 Task: Check for schools in the map.
Action: Key pressed new
Screenshot: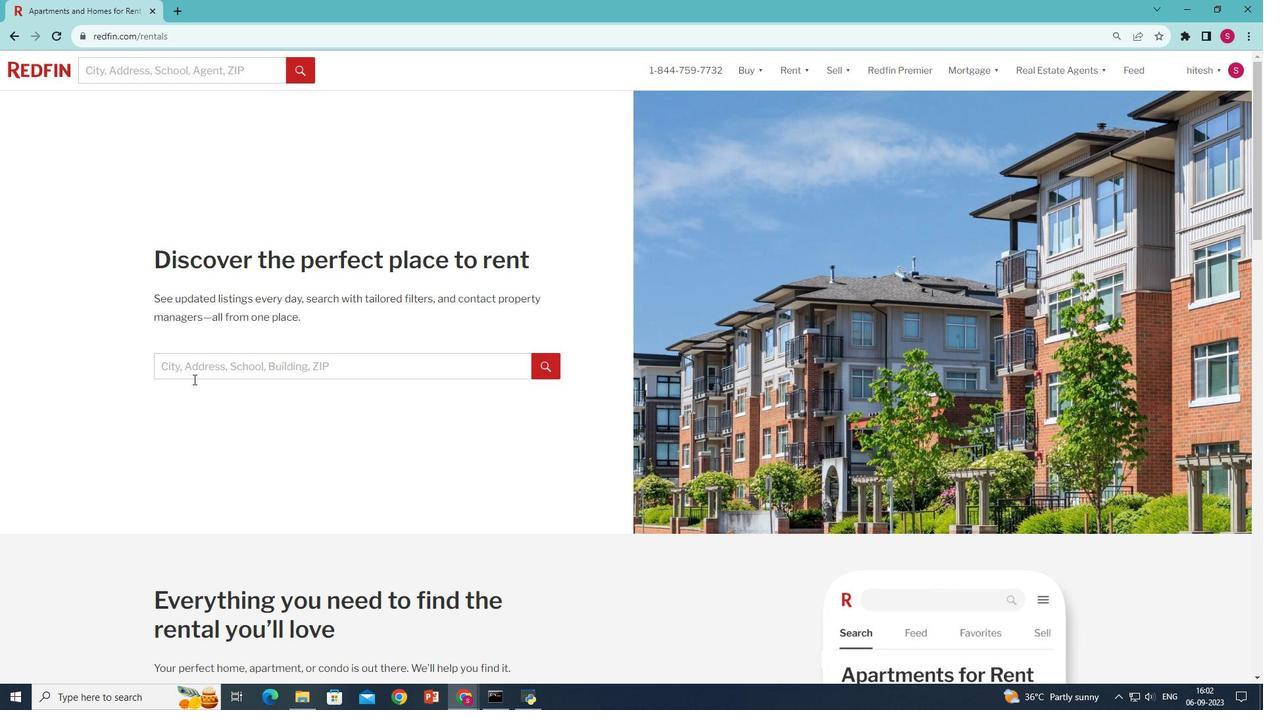 
Action: Mouse pressed left at (193, 379)
Screenshot: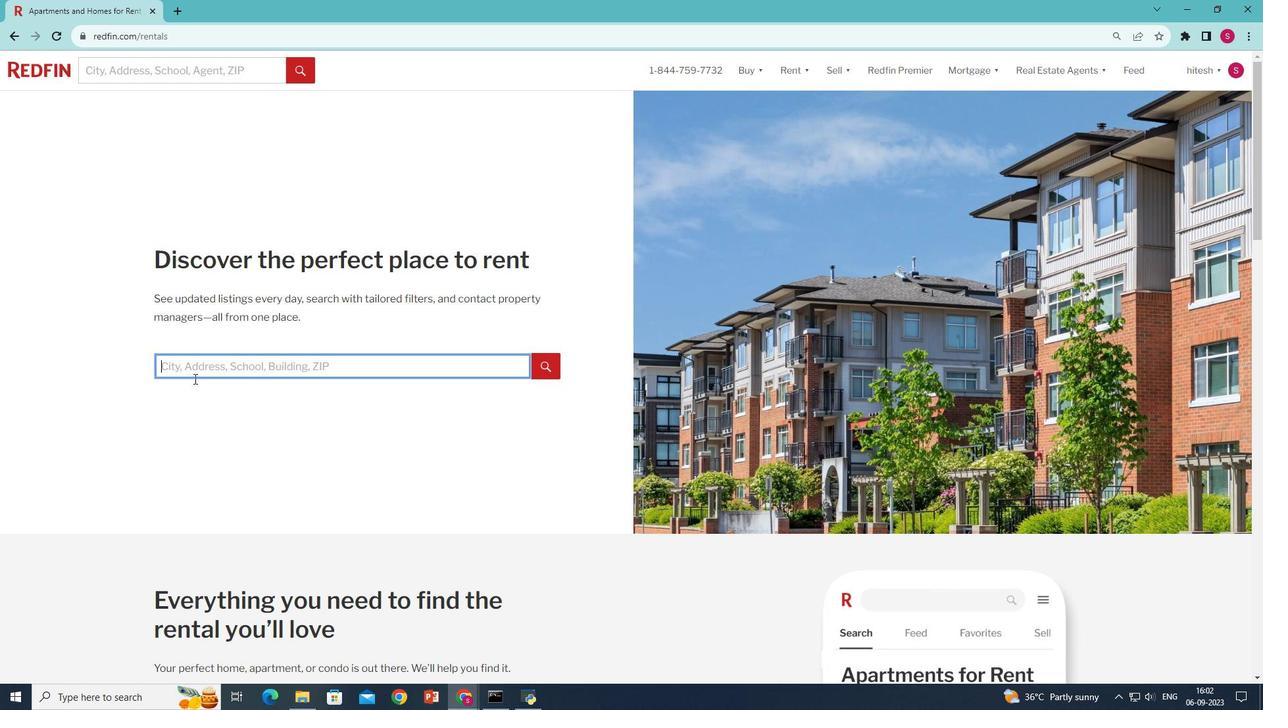 
Action: Mouse moved to (194, 378)
Screenshot: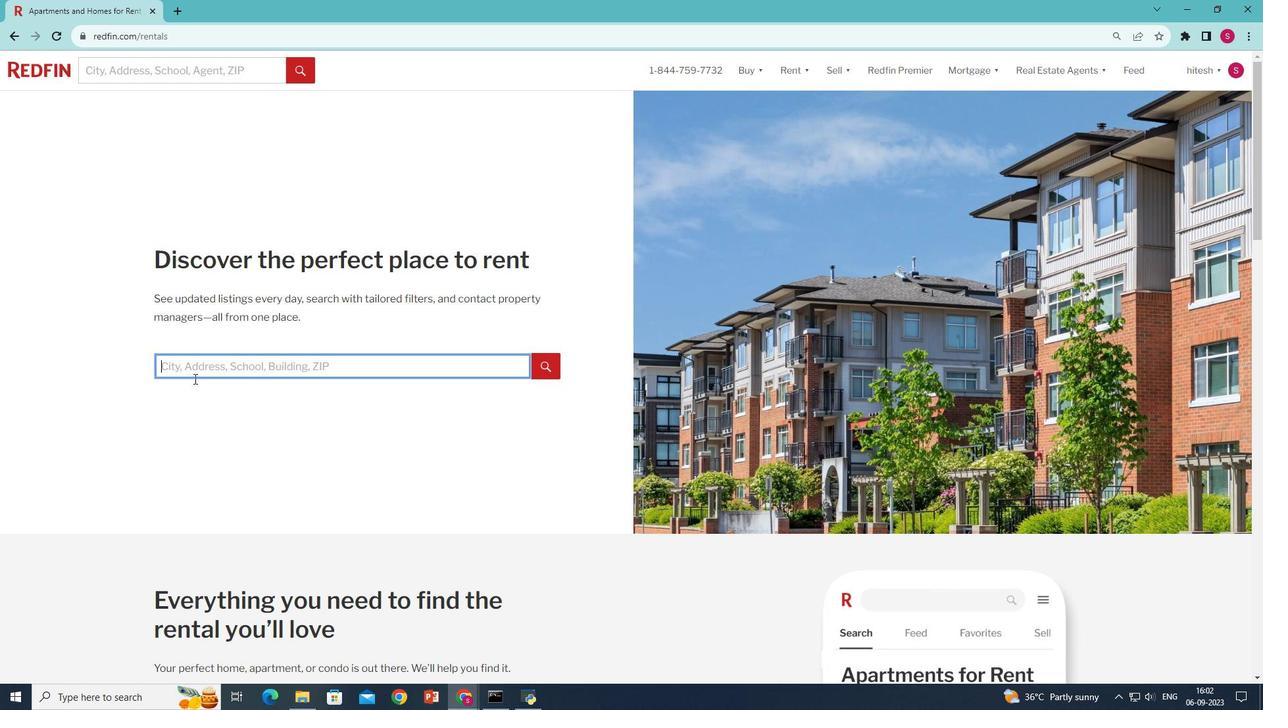 
Action: Key pressed new<Key.space>york,<Key.space>ny,<Key.space>usa<Key.enter>
Screenshot: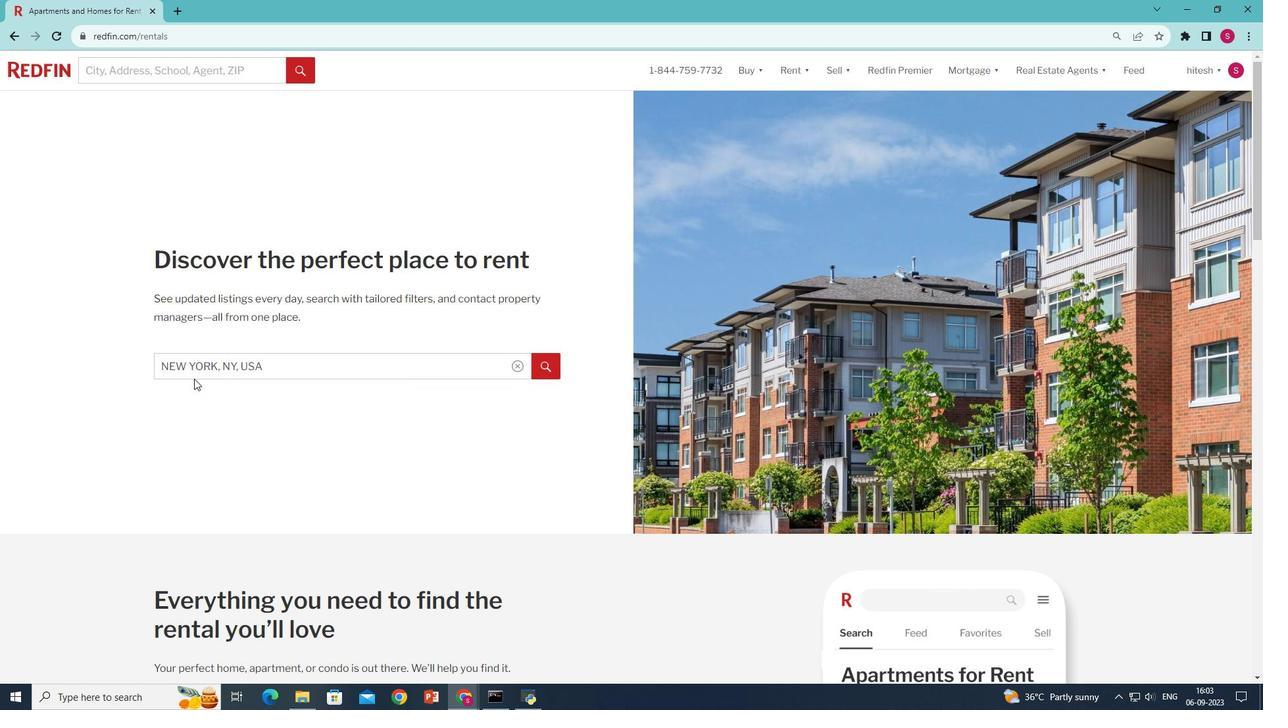 
Action: Mouse moved to (1223, 534)
Screenshot: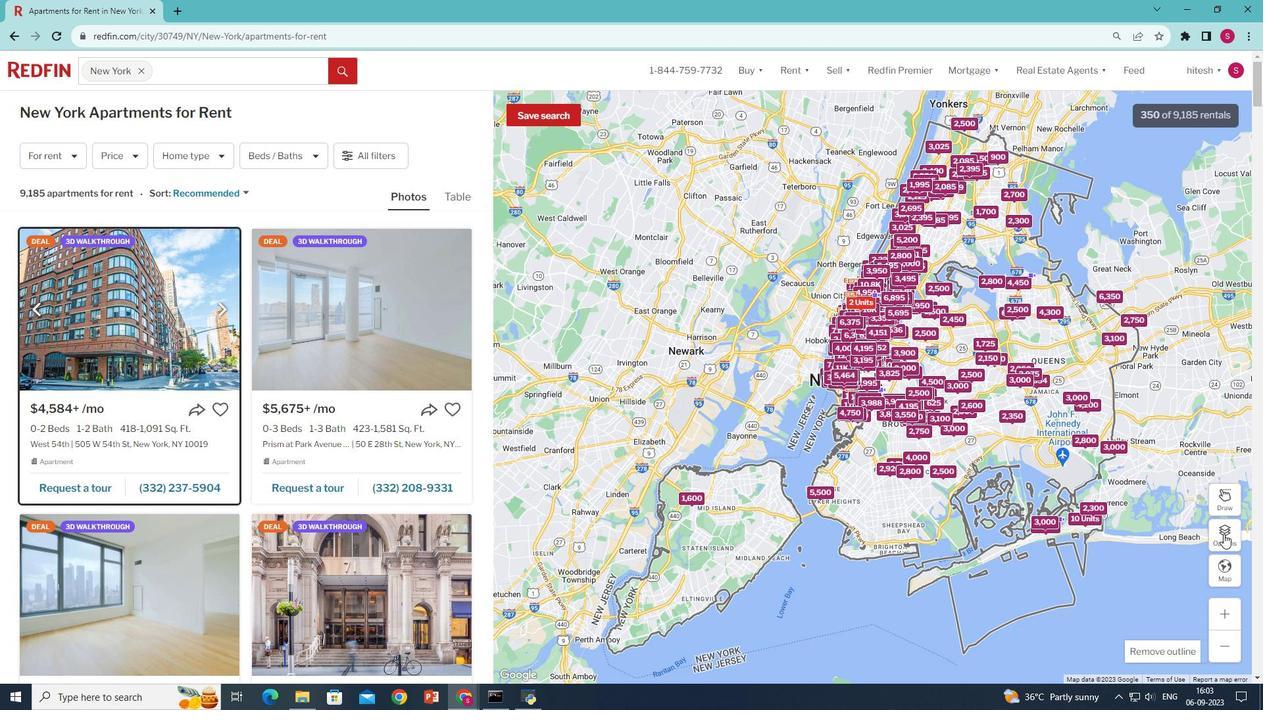 
Action: Mouse pressed left at (1223, 534)
Screenshot: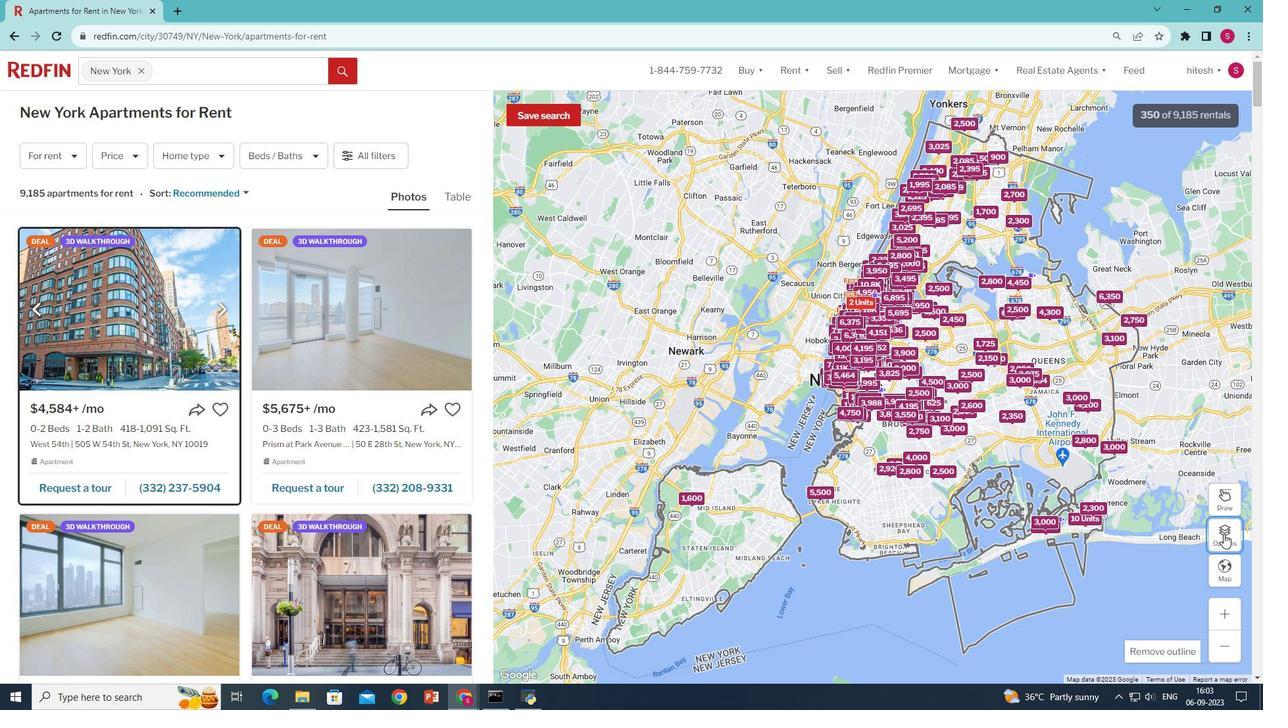 
Action: Mouse moved to (999, 521)
Screenshot: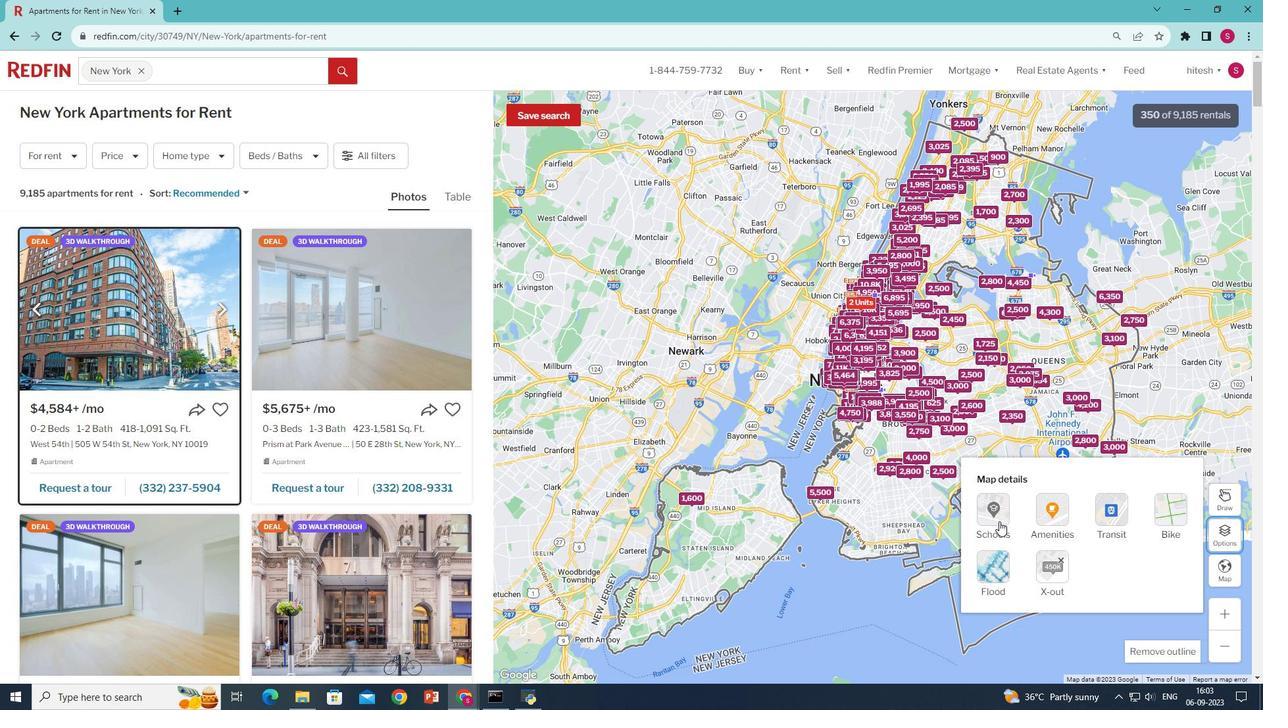 
Action: Mouse pressed left at (999, 521)
Screenshot: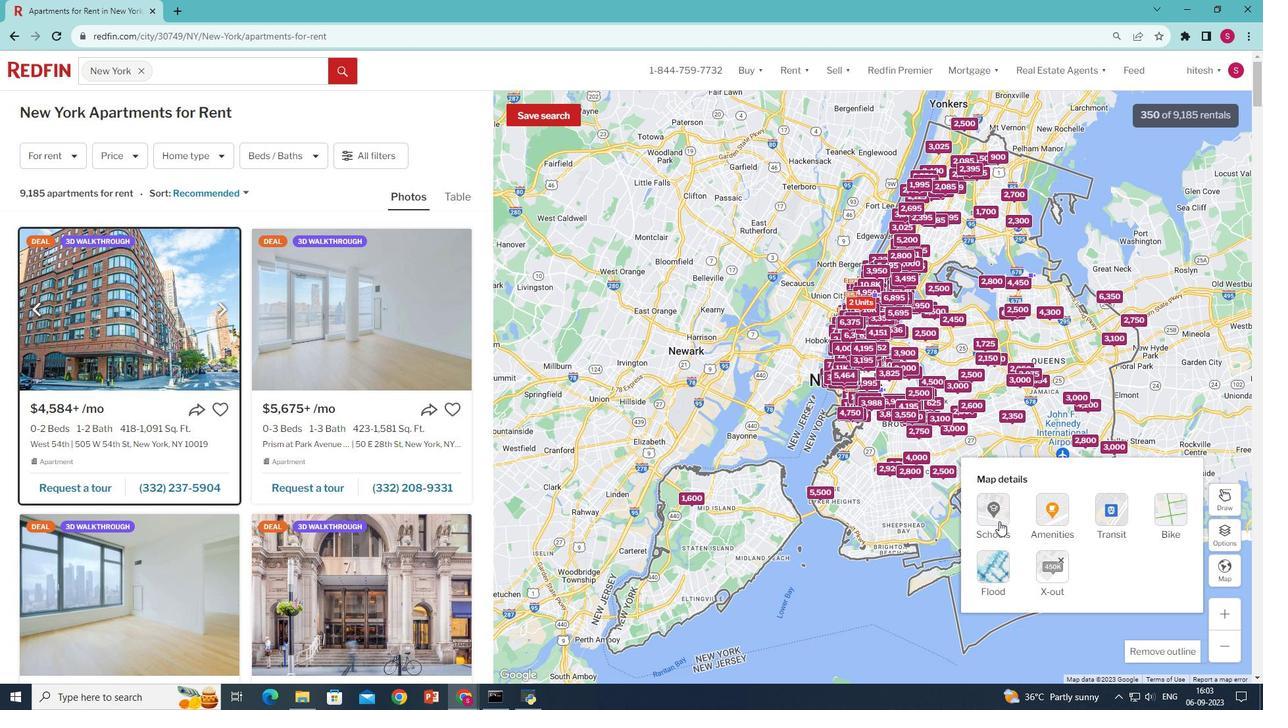 
Action: Mouse moved to (994, 511)
Screenshot: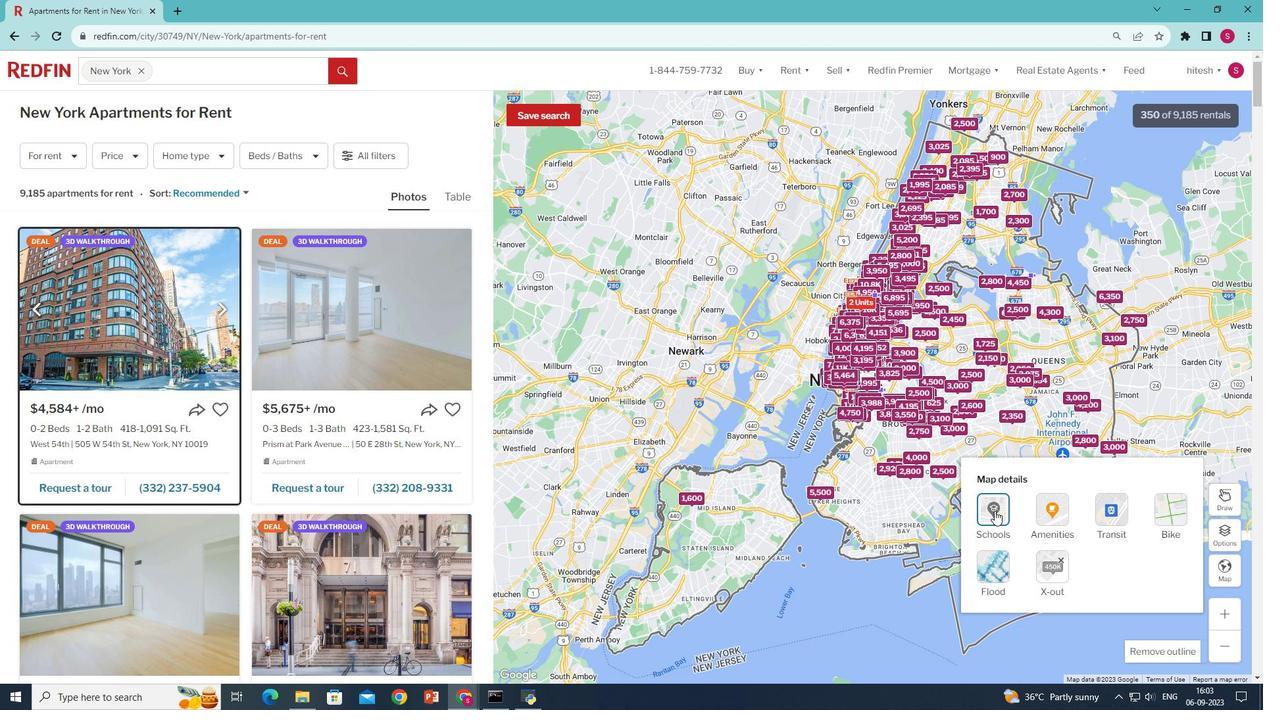 
Action: Mouse pressed left at (994, 511)
Screenshot: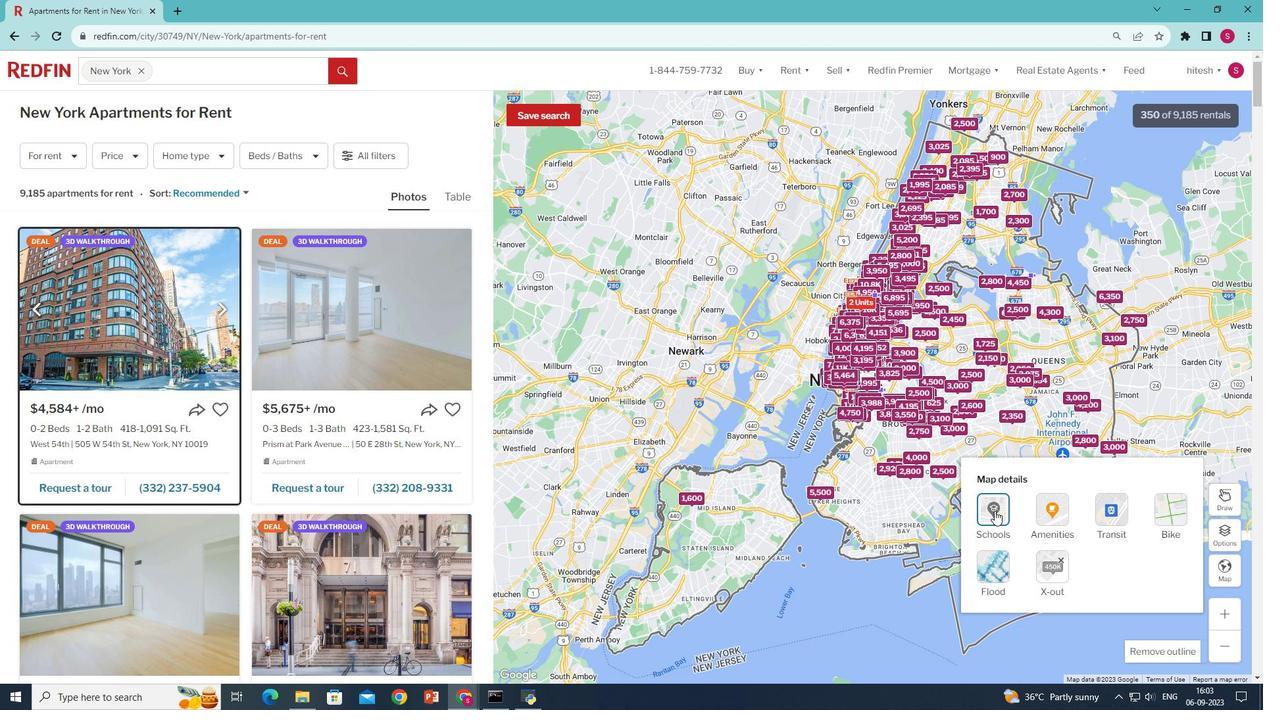 
Action: Mouse pressed left at (994, 511)
Screenshot: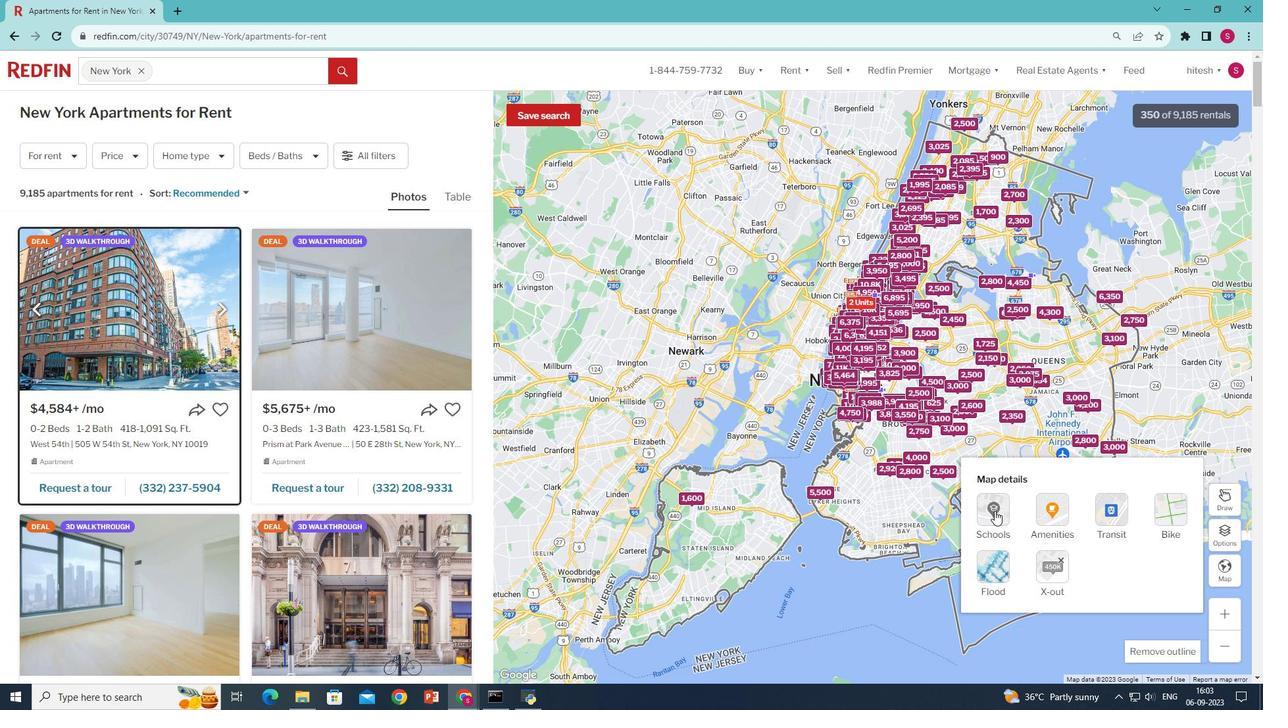 
